 Task: Select the pages per sheet with 6.
Action: Mouse moved to (76, 146)
Screenshot: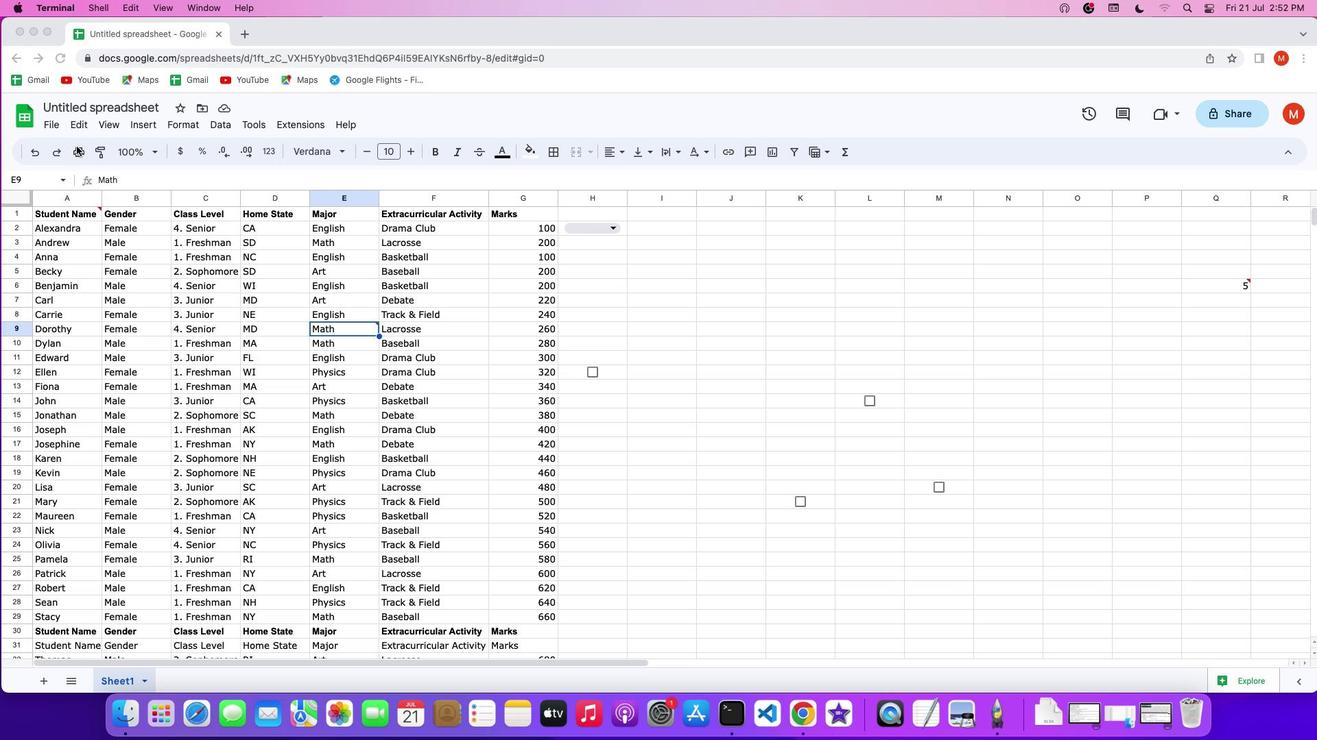 
Action: Mouse pressed left at (76, 146)
Screenshot: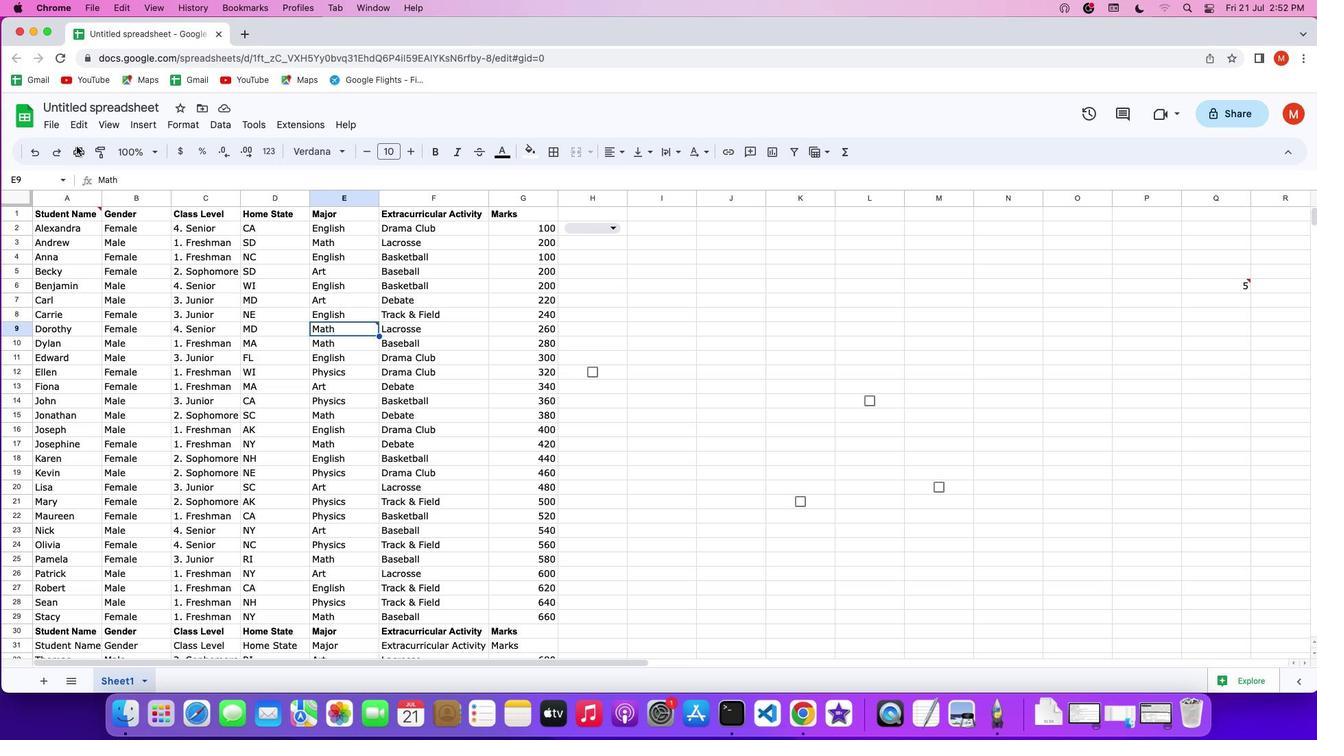 
Action: Mouse moved to (76, 147)
Screenshot: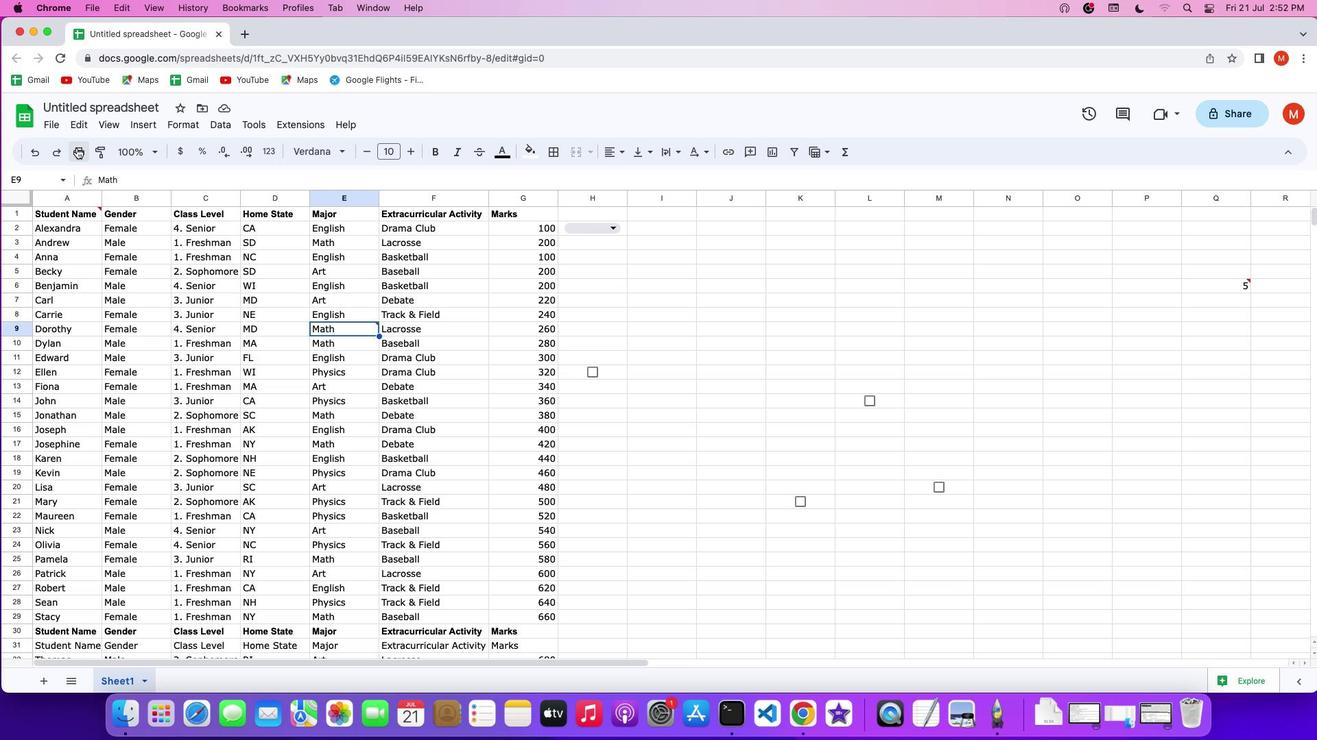 
Action: Mouse pressed left at (76, 147)
Screenshot: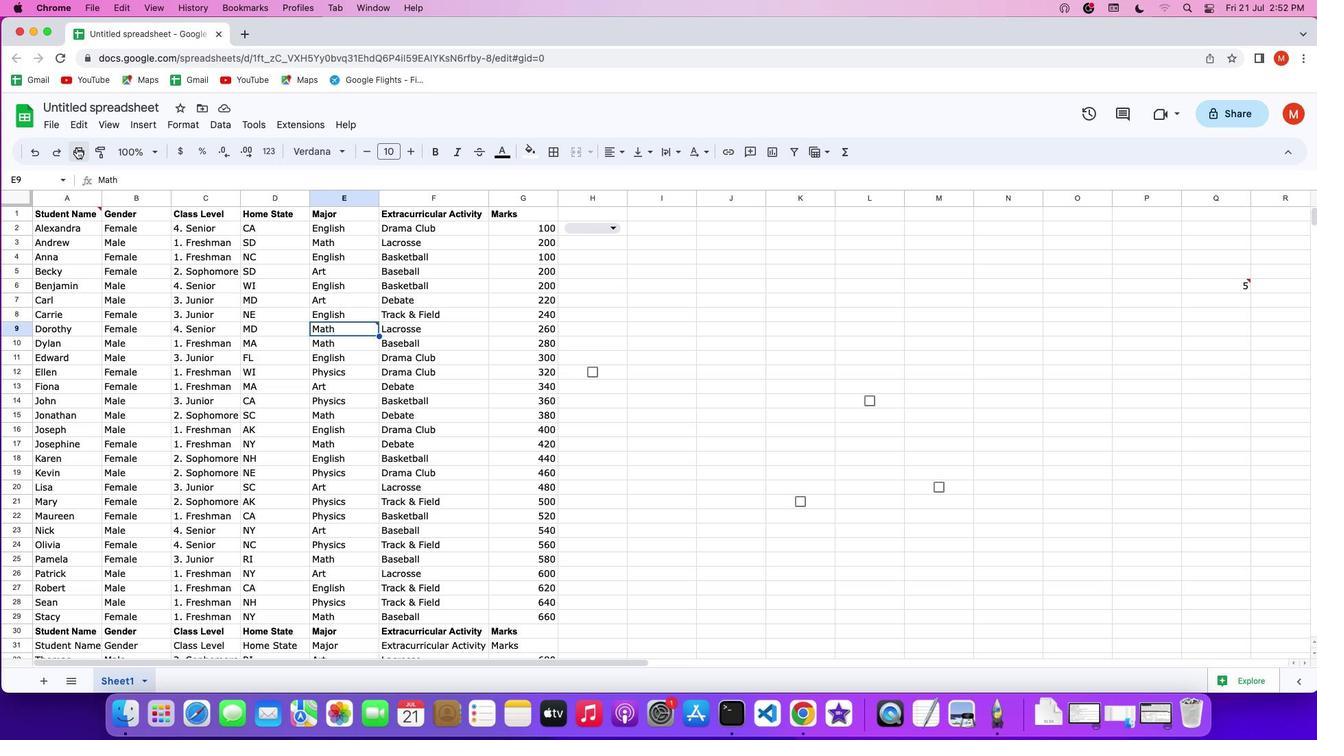 
Action: Mouse moved to (1267, 117)
Screenshot: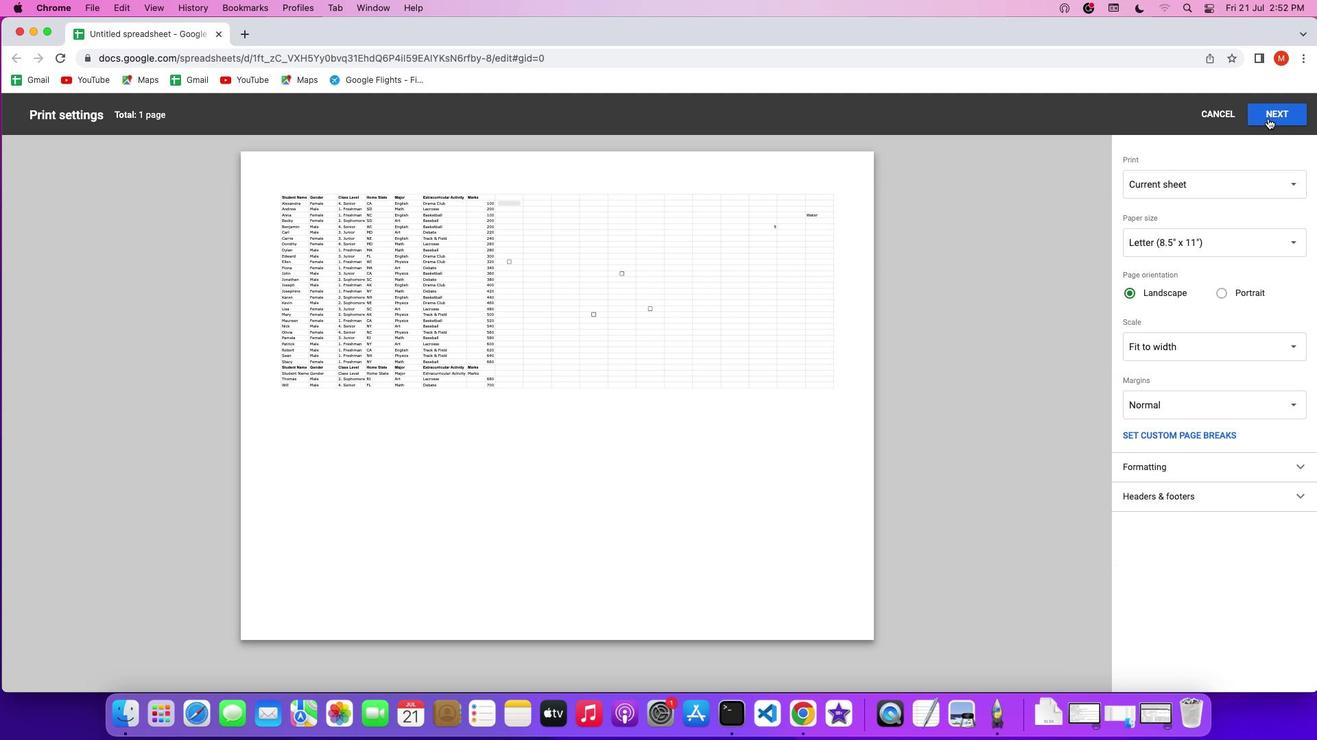
Action: Mouse pressed left at (1267, 117)
Screenshot: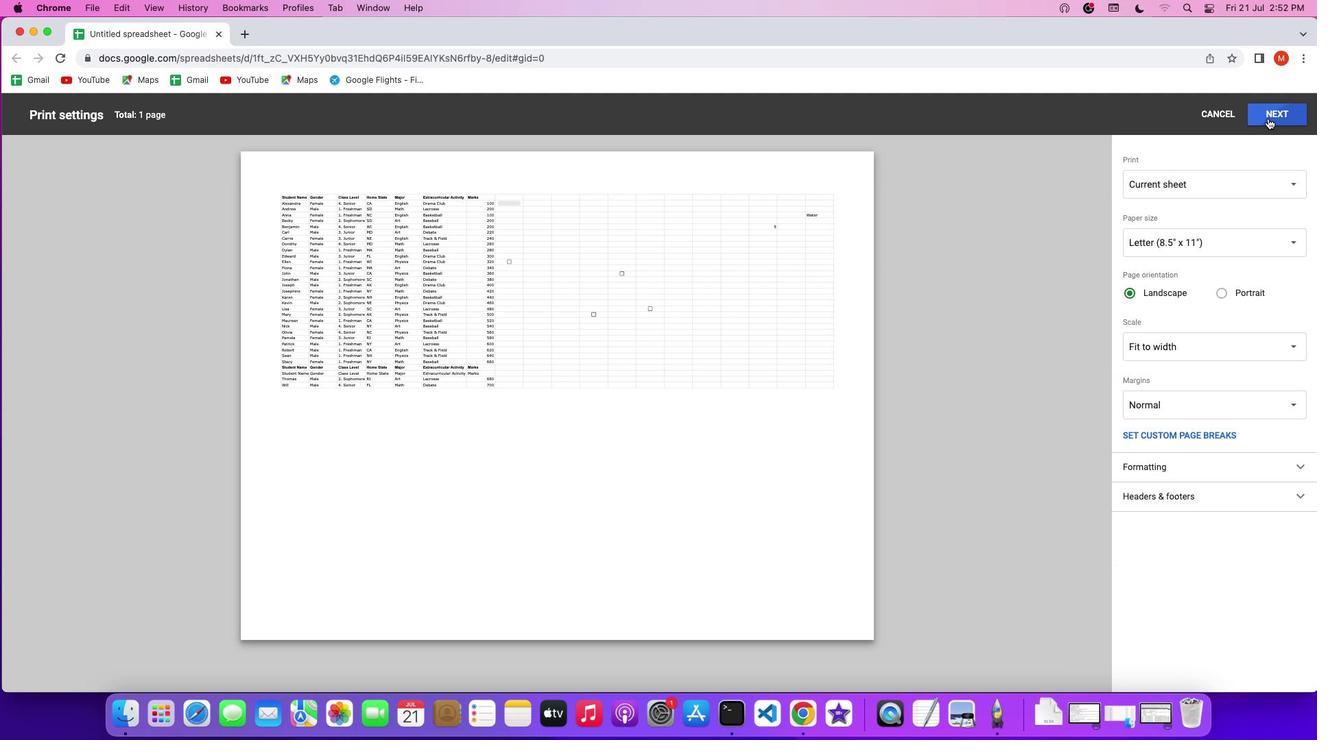 
Action: Mouse moved to (1073, 203)
Screenshot: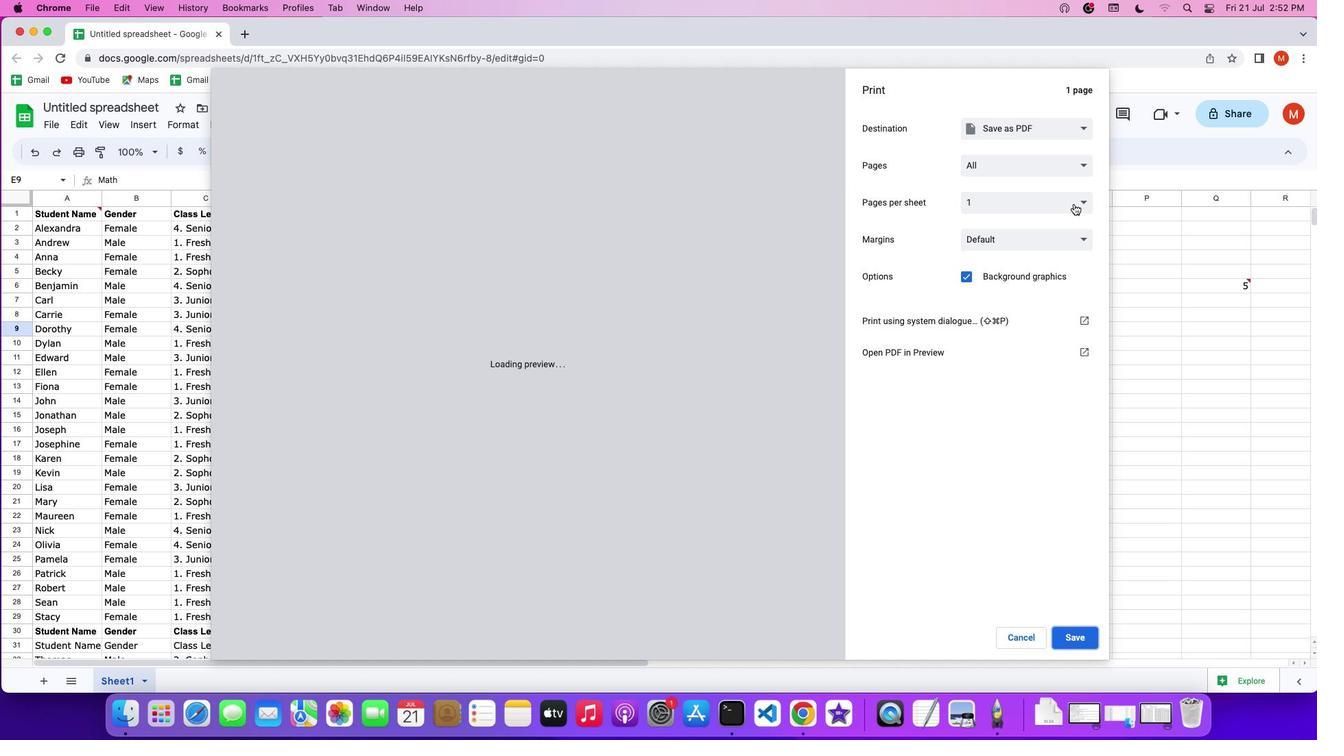 
Action: Mouse pressed left at (1073, 203)
Screenshot: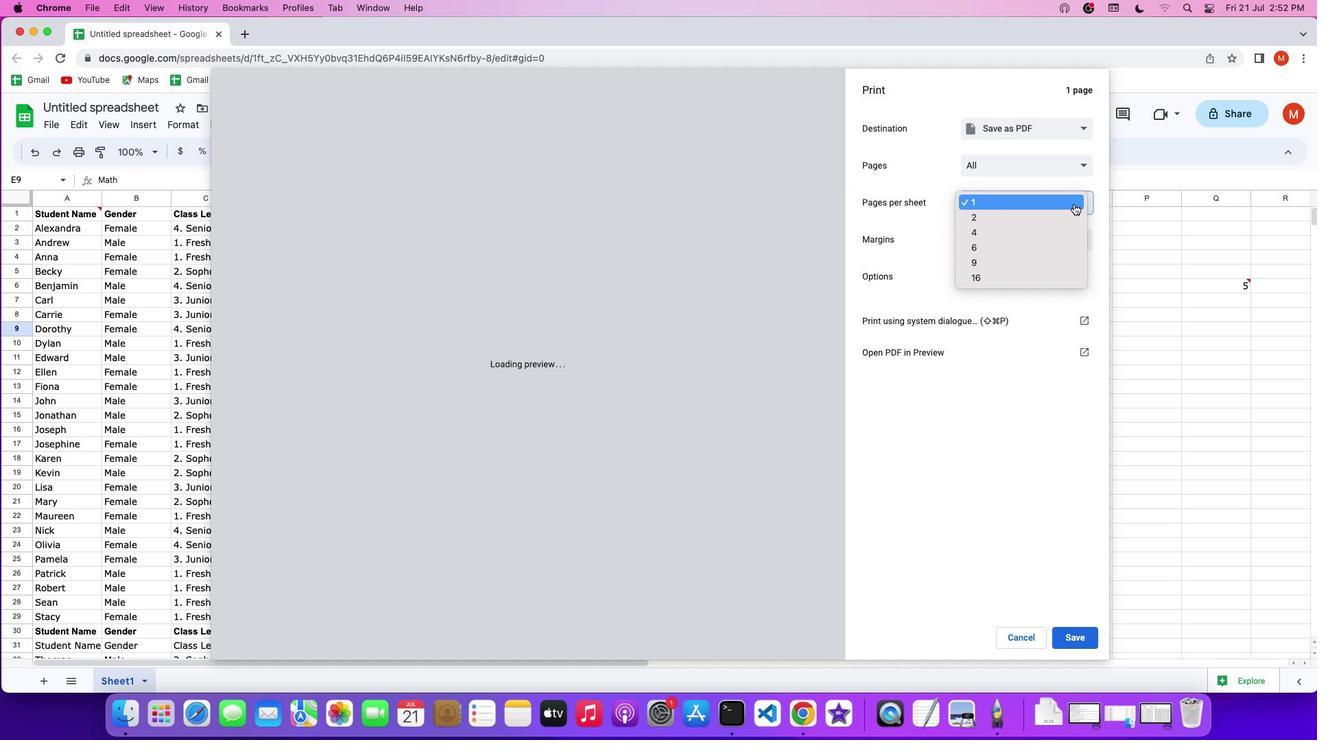 
Action: Mouse moved to (1038, 251)
Screenshot: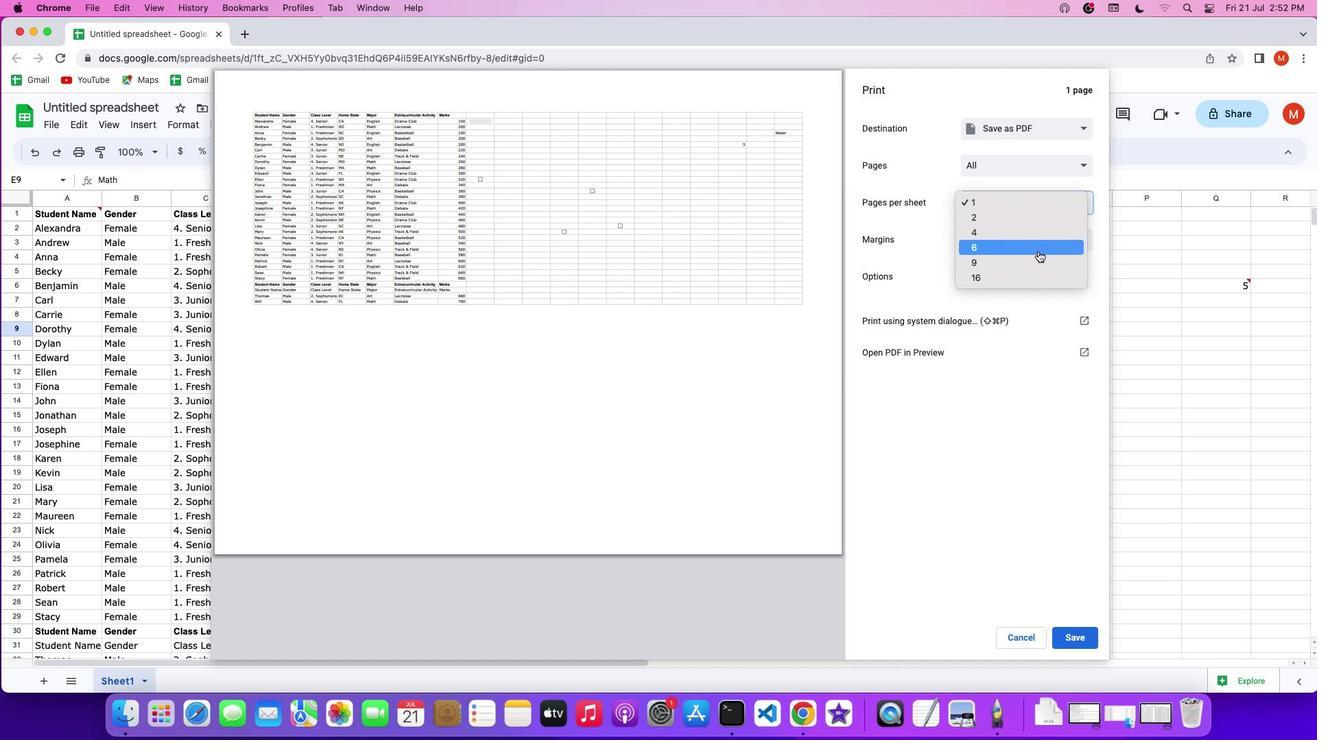 
Action: Mouse pressed left at (1038, 251)
Screenshot: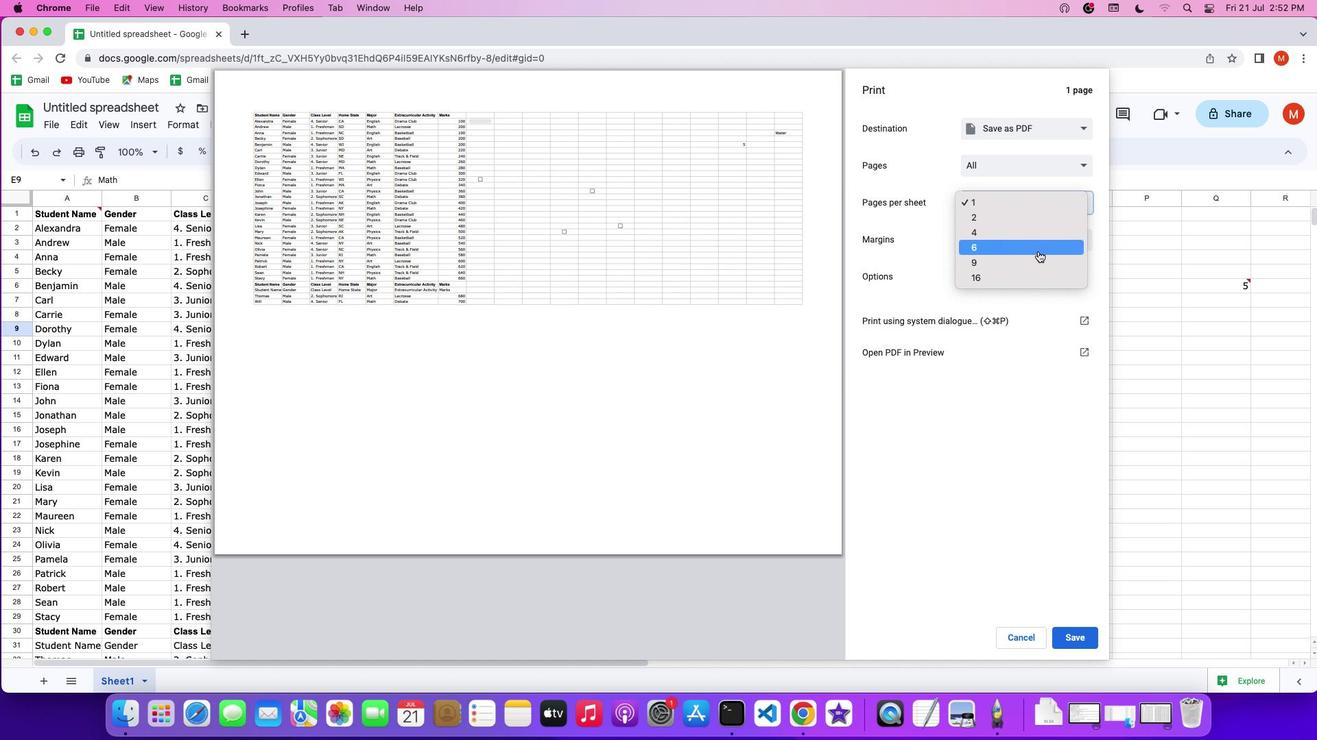 
